 Task: Enable the option push notifications in Skill Assessment recommendations.
Action: Mouse moved to (655, 89)
Screenshot: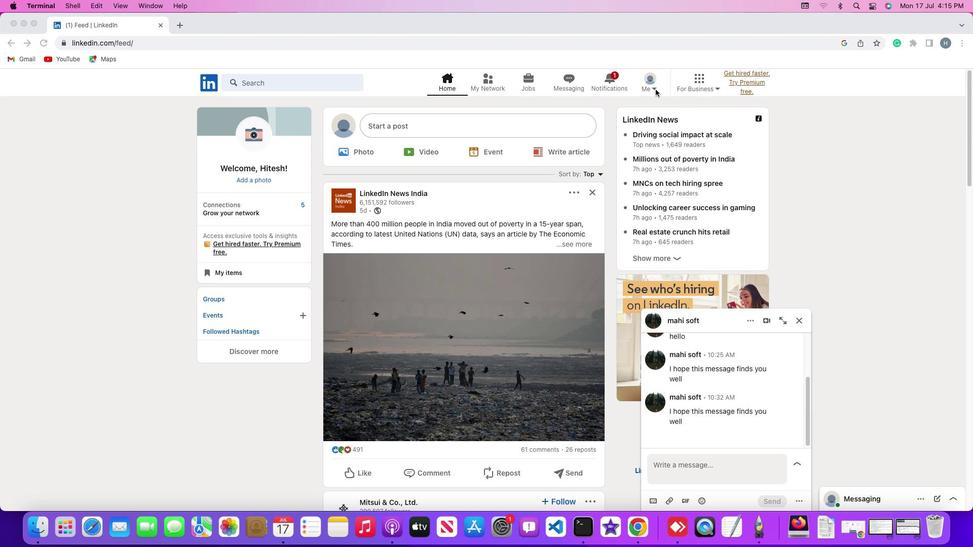 
Action: Mouse pressed left at (655, 89)
Screenshot: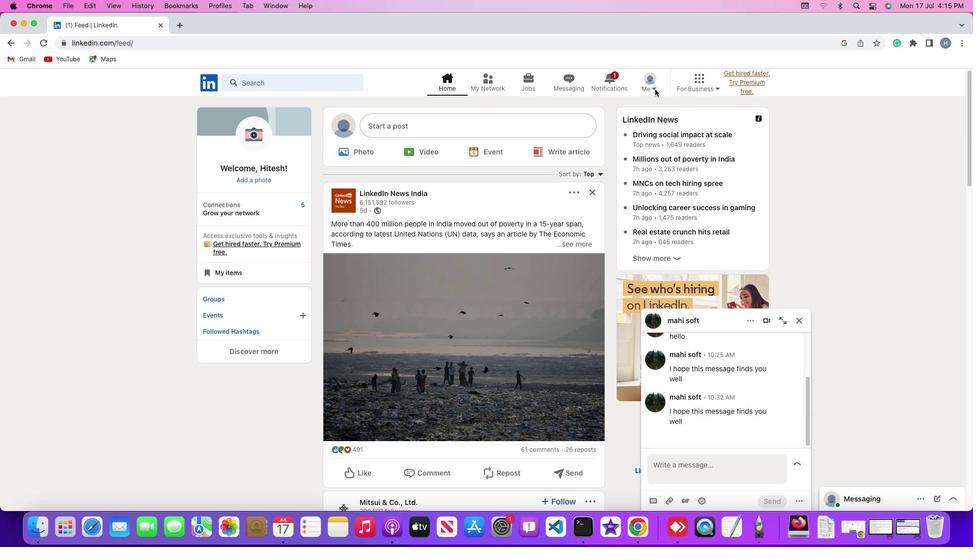
Action: Mouse moved to (656, 89)
Screenshot: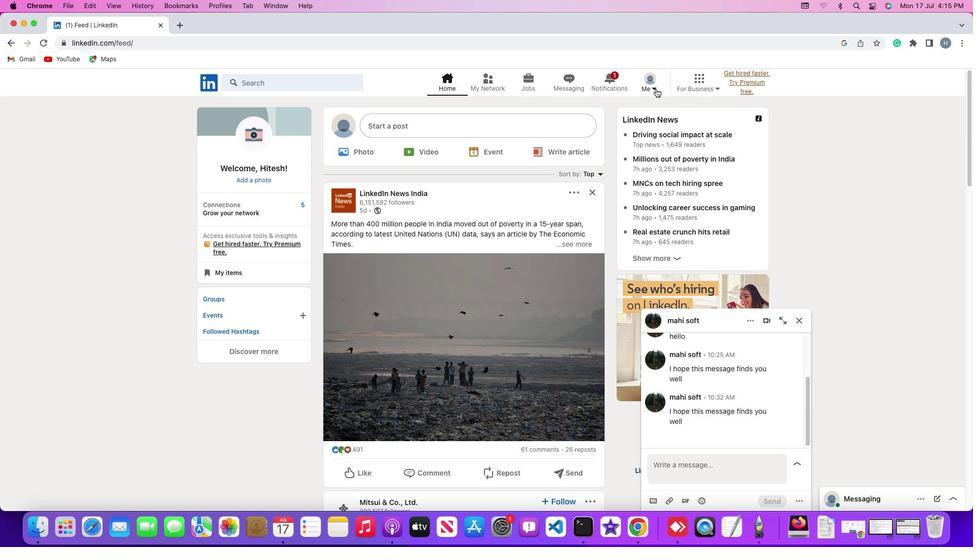 
Action: Mouse pressed left at (656, 89)
Screenshot: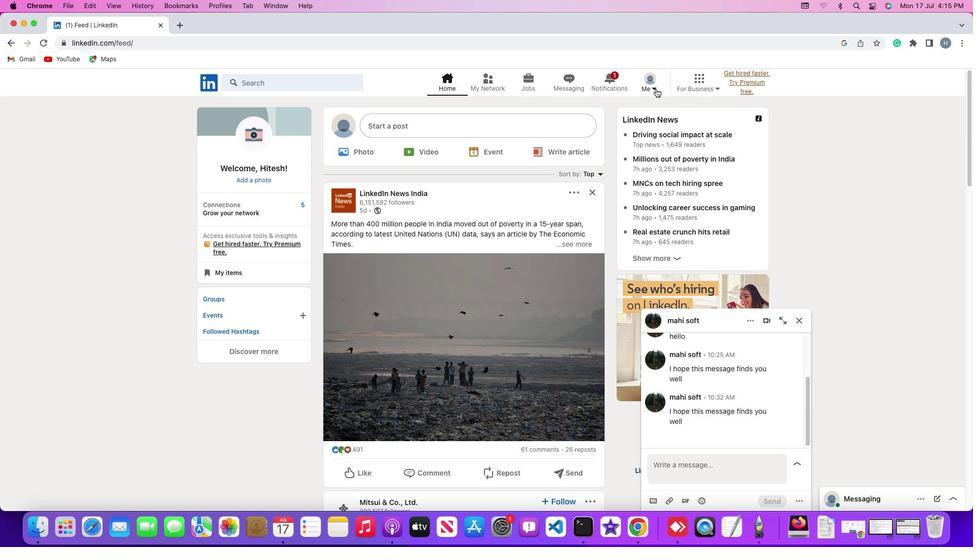 
Action: Mouse moved to (590, 197)
Screenshot: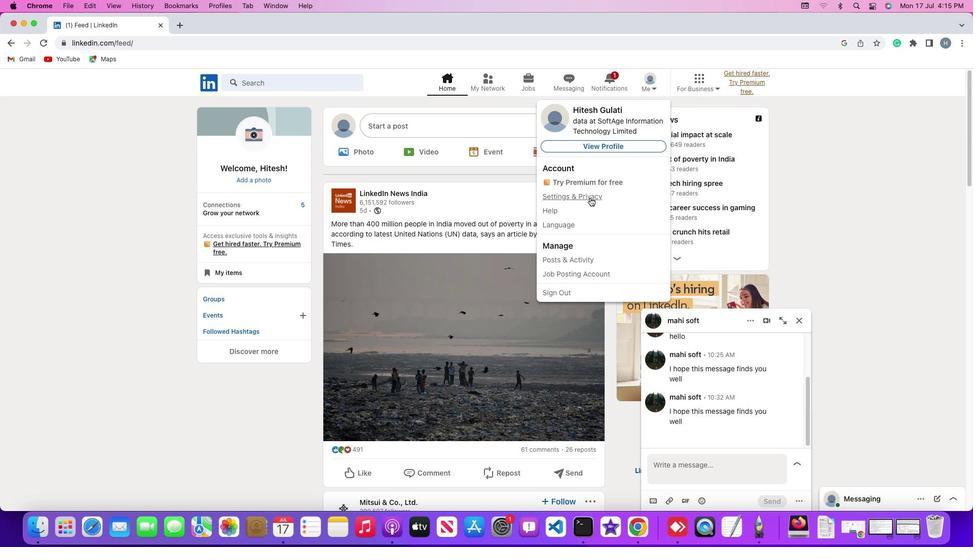 
Action: Mouse pressed left at (590, 197)
Screenshot: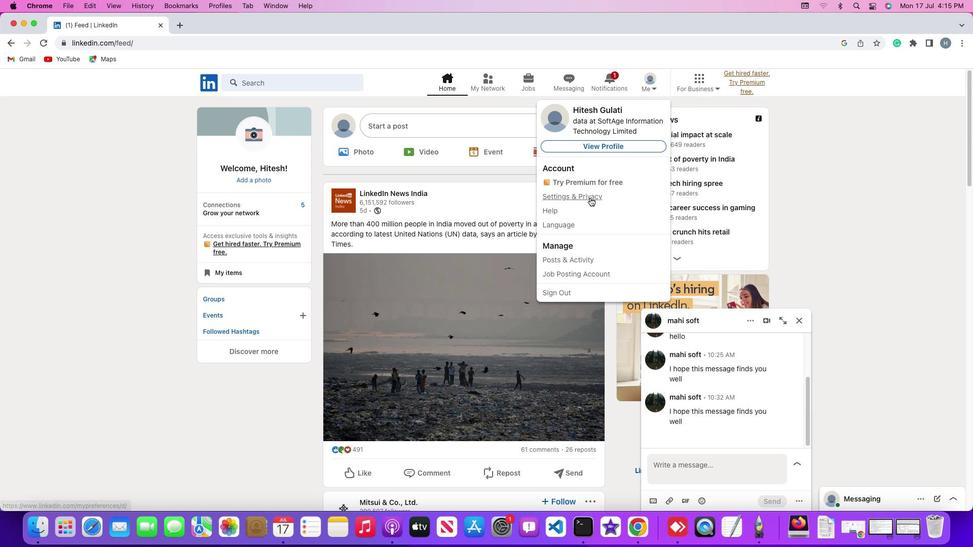 
Action: Mouse moved to (89, 341)
Screenshot: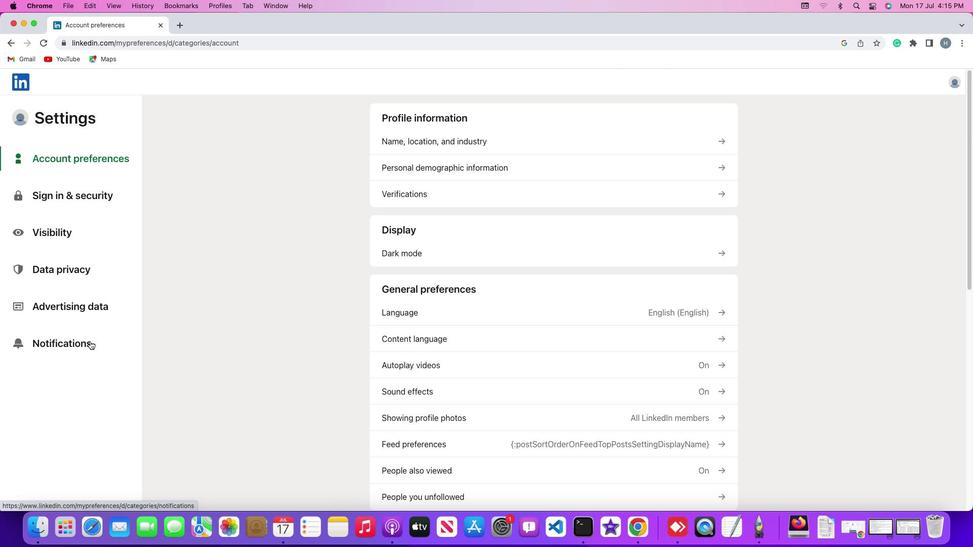 
Action: Mouse pressed left at (89, 341)
Screenshot: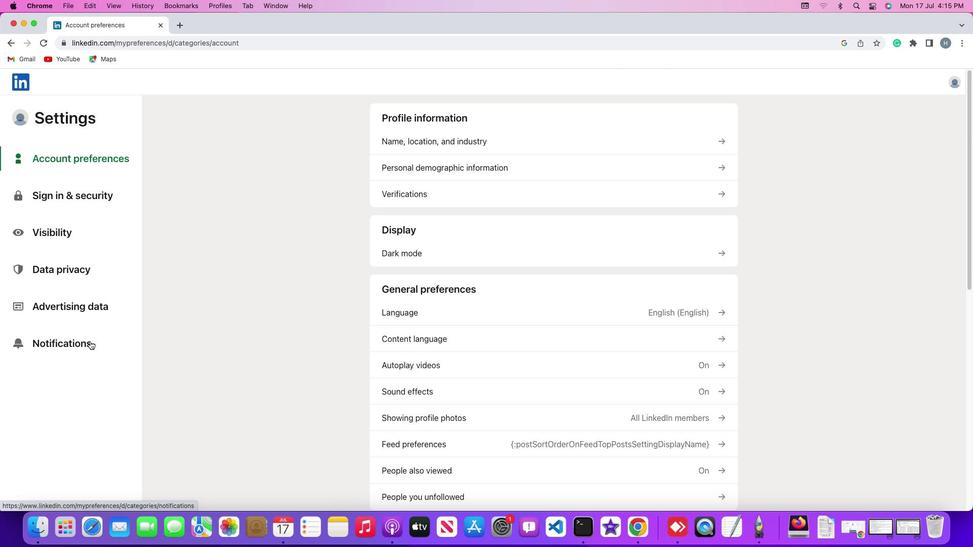 
Action: Mouse moved to (88, 341)
Screenshot: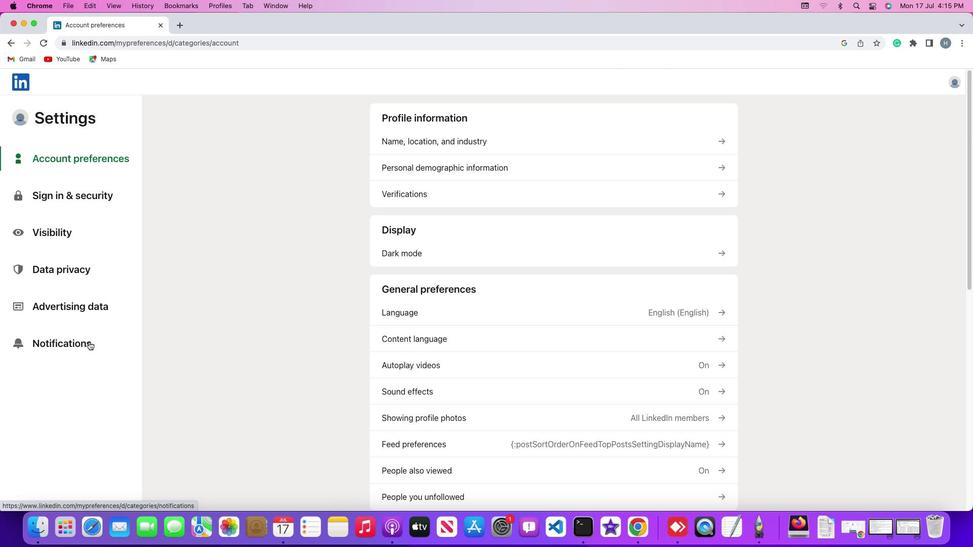 
Action: Mouse pressed left at (88, 341)
Screenshot: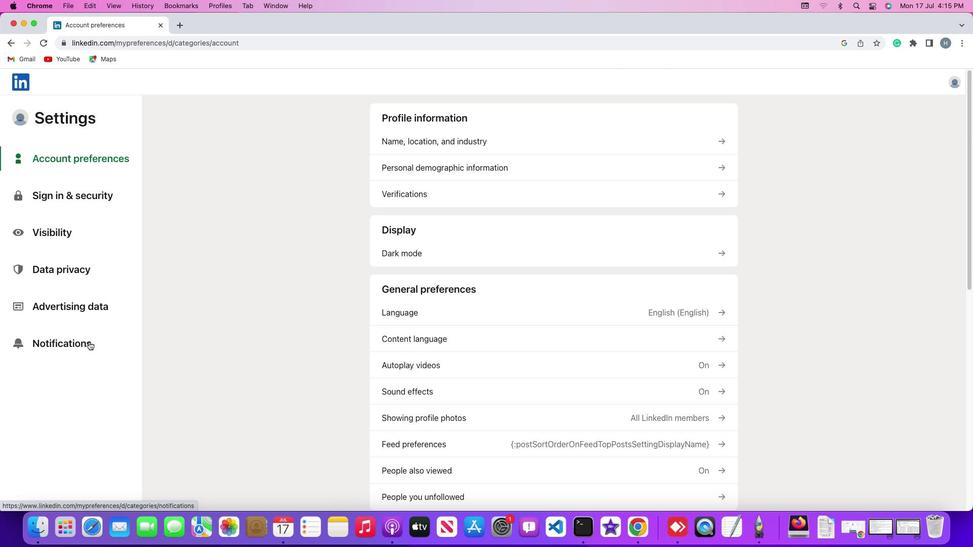 
Action: Mouse moved to (80, 342)
Screenshot: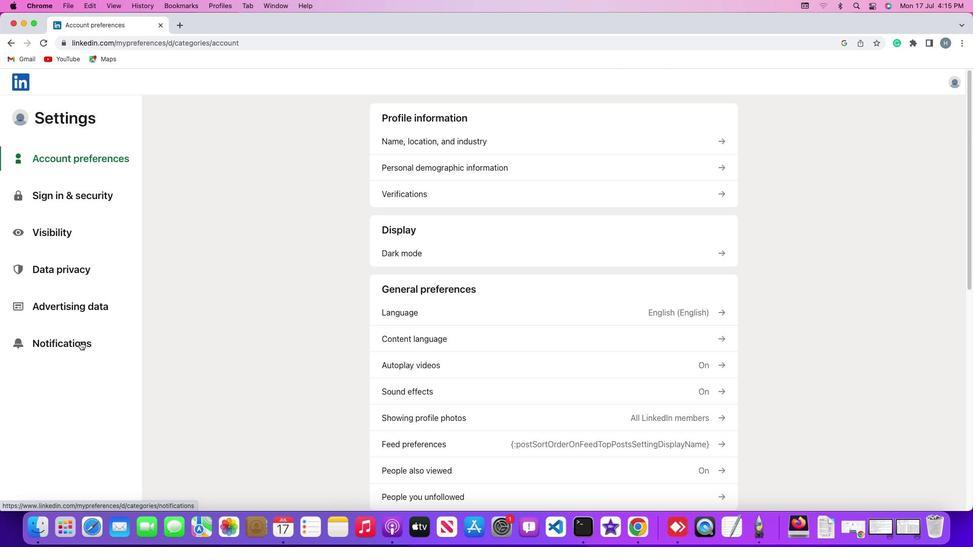 
Action: Mouse pressed left at (80, 342)
Screenshot: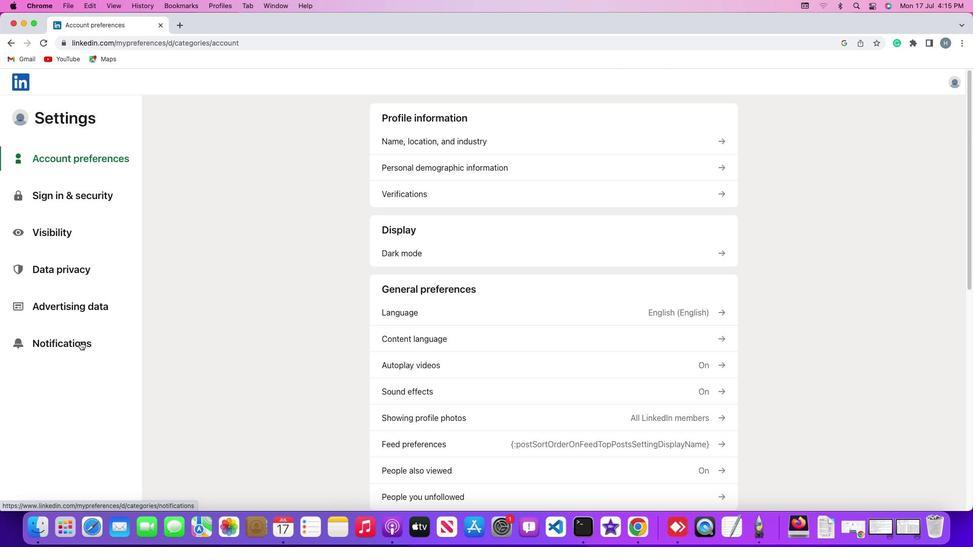 
Action: Mouse moved to (426, 142)
Screenshot: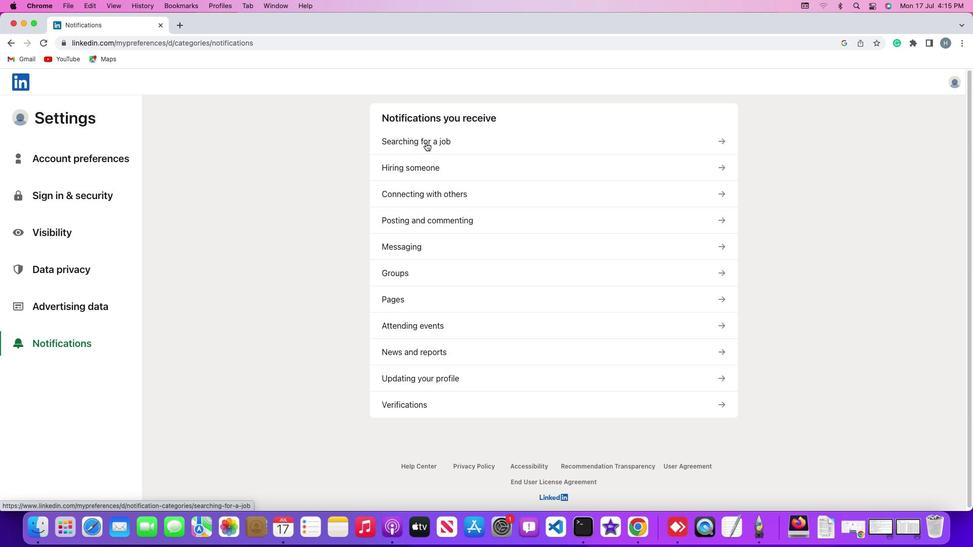 
Action: Mouse pressed left at (426, 142)
Screenshot: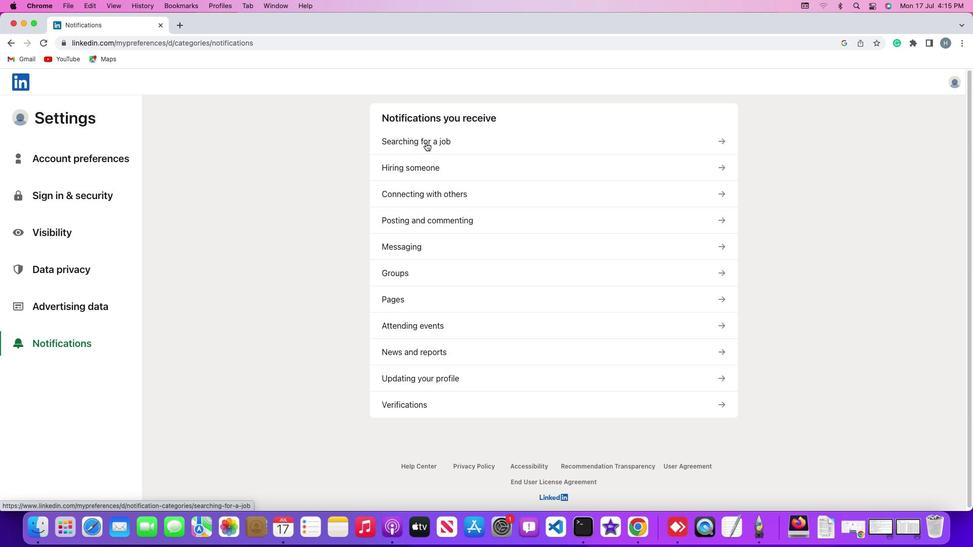 
Action: Mouse moved to (430, 404)
Screenshot: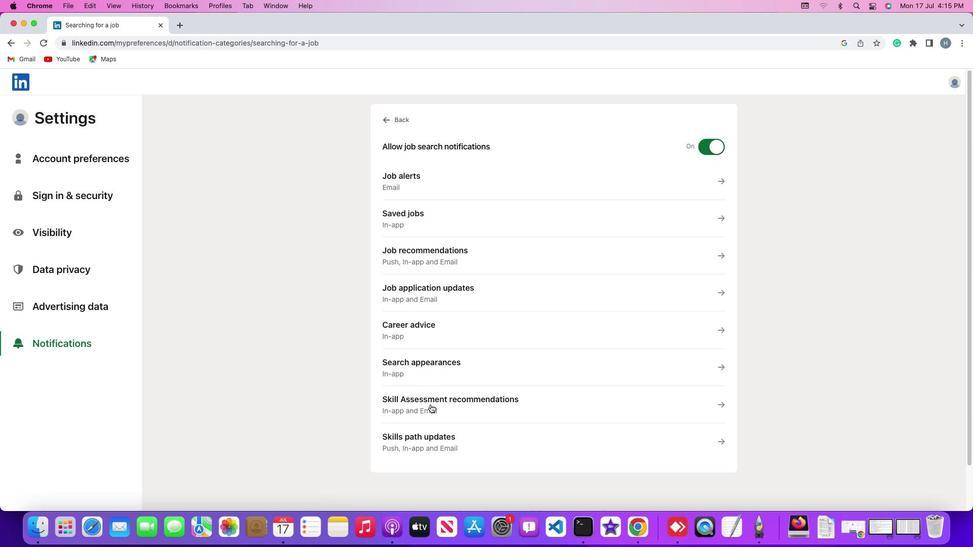 
Action: Mouse pressed left at (430, 404)
Screenshot: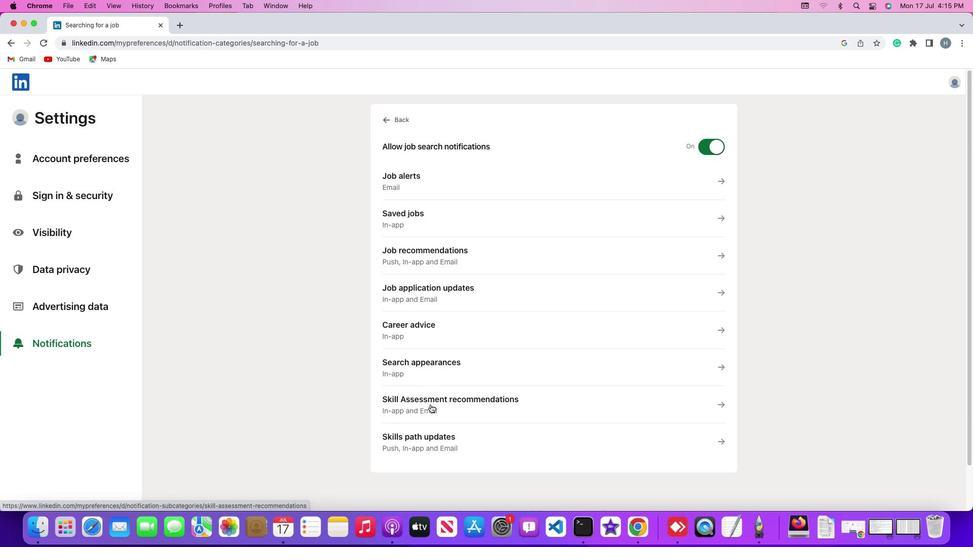 
Action: Mouse moved to (701, 242)
Screenshot: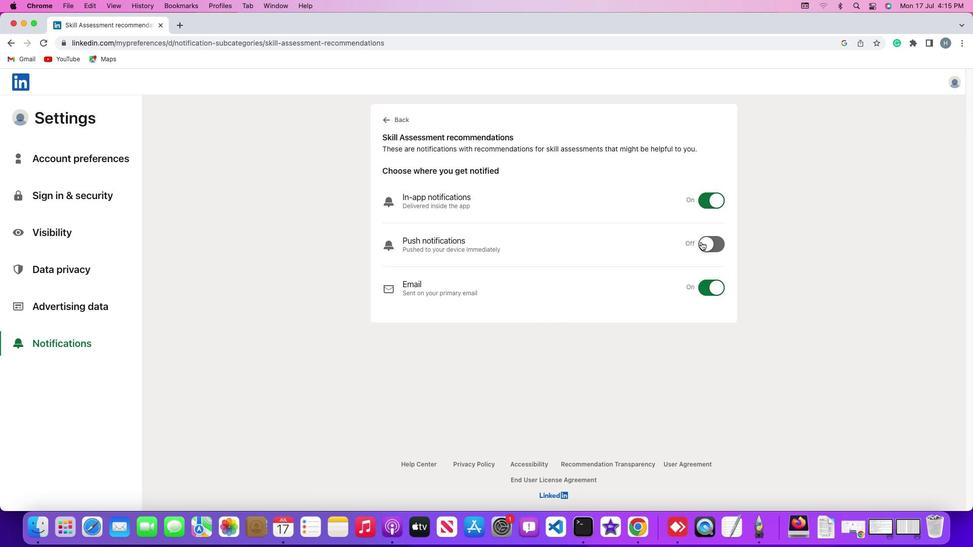 
Action: Mouse pressed left at (701, 242)
Screenshot: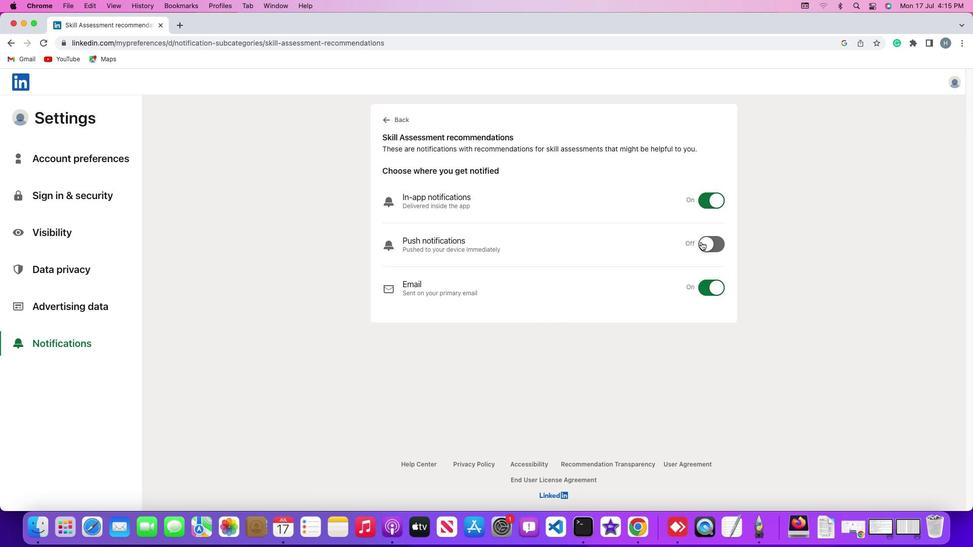 
Action: Mouse moved to (707, 281)
Screenshot: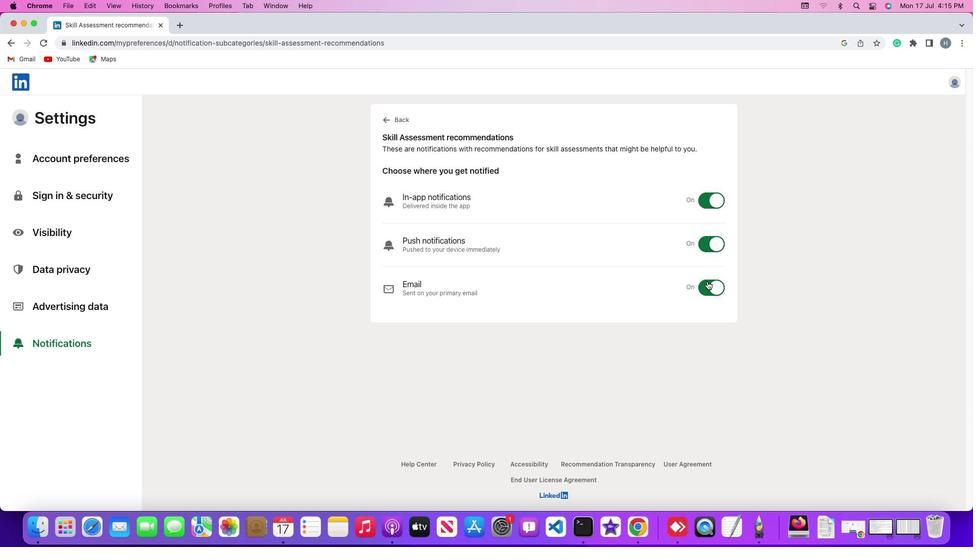 
